 Task: Create a calendar event titled 'Focused Work' for 7/7/2023, and include a detailed description about using the time for focused work and avoiding interruptions.
Action: Mouse moved to (17, 61)
Screenshot: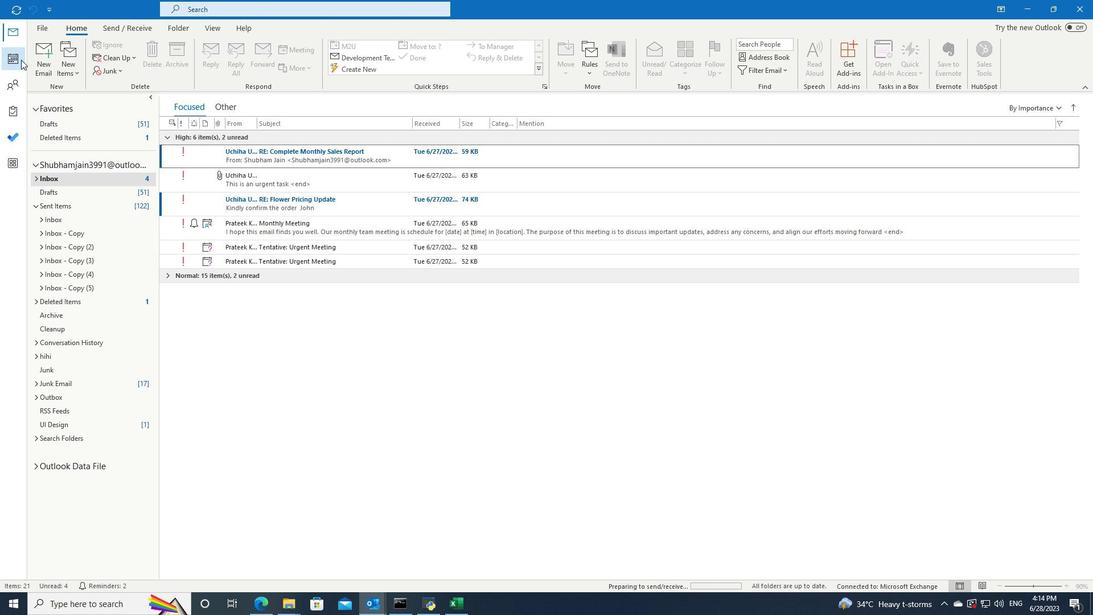 
Action: Mouse pressed left at (17, 61)
Screenshot: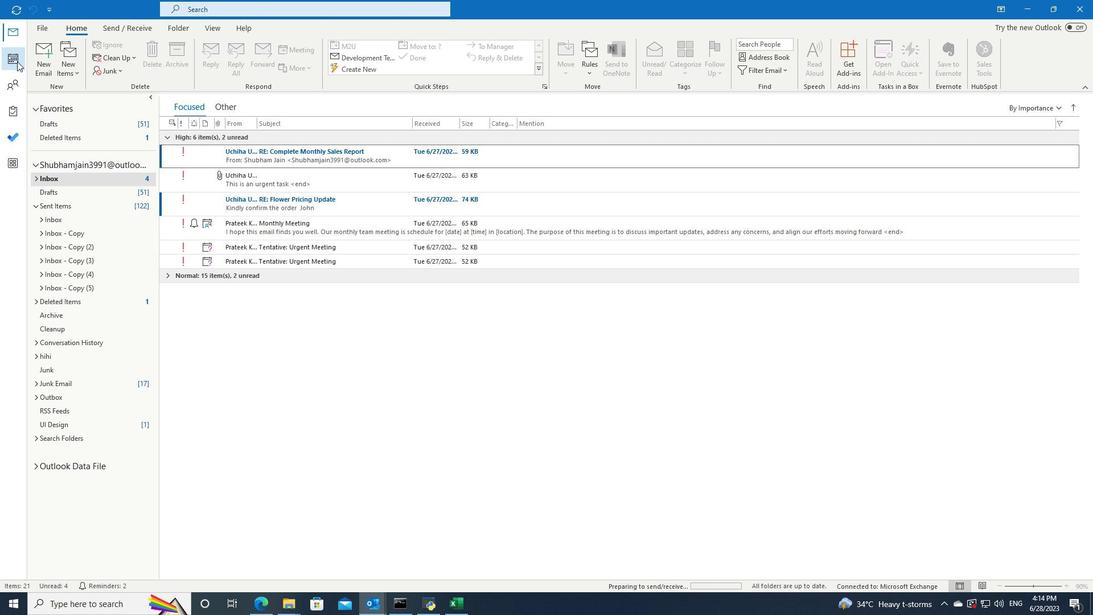 
Action: Mouse moved to (151, 108)
Screenshot: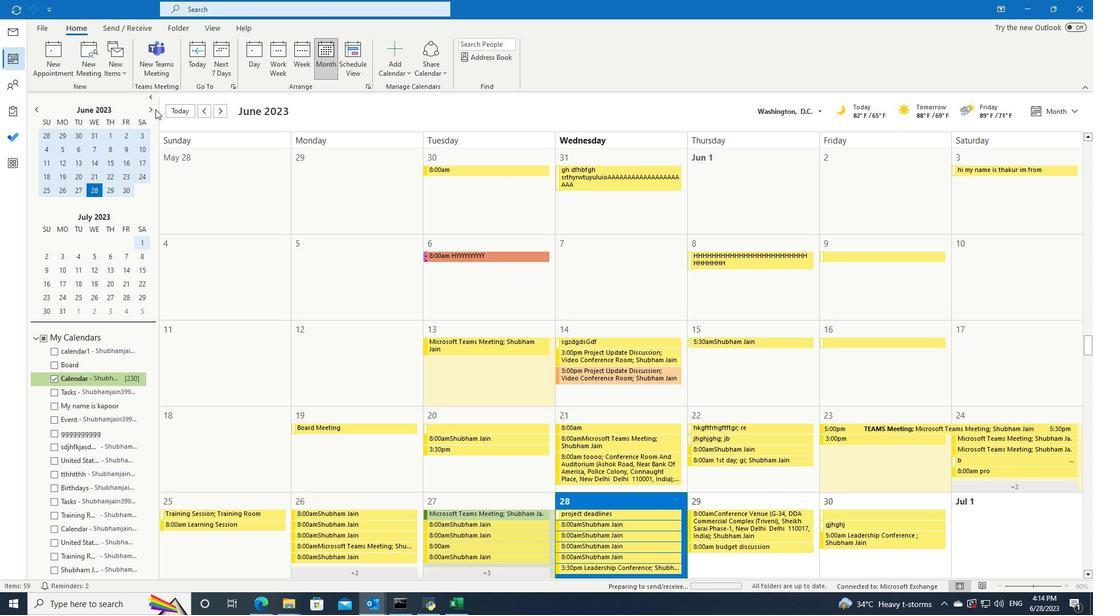 
Action: Mouse pressed left at (151, 108)
Screenshot: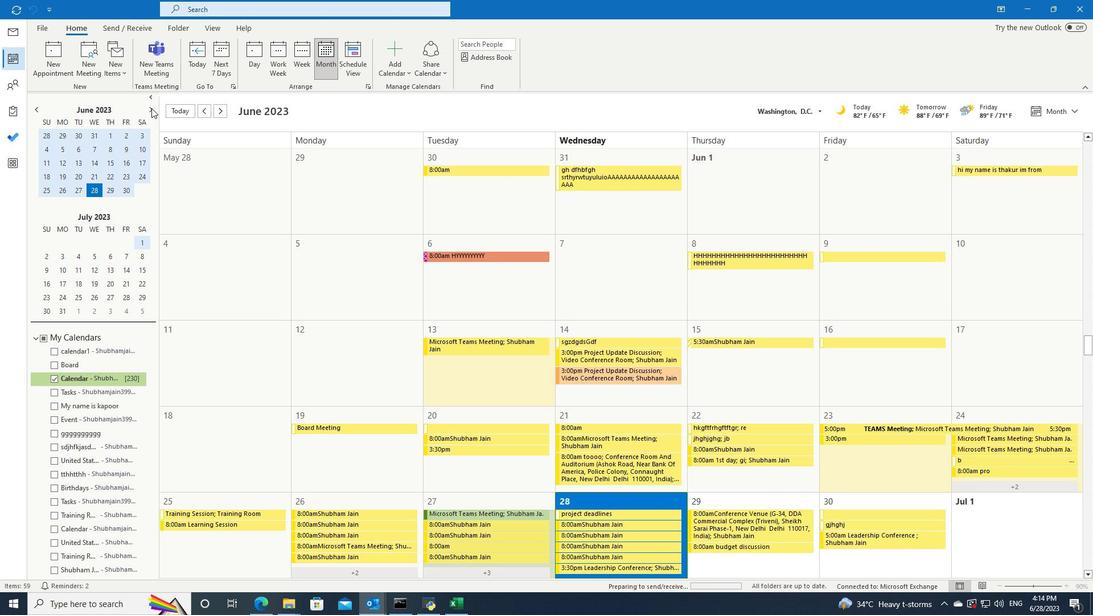 
Action: Mouse moved to (925, 268)
Screenshot: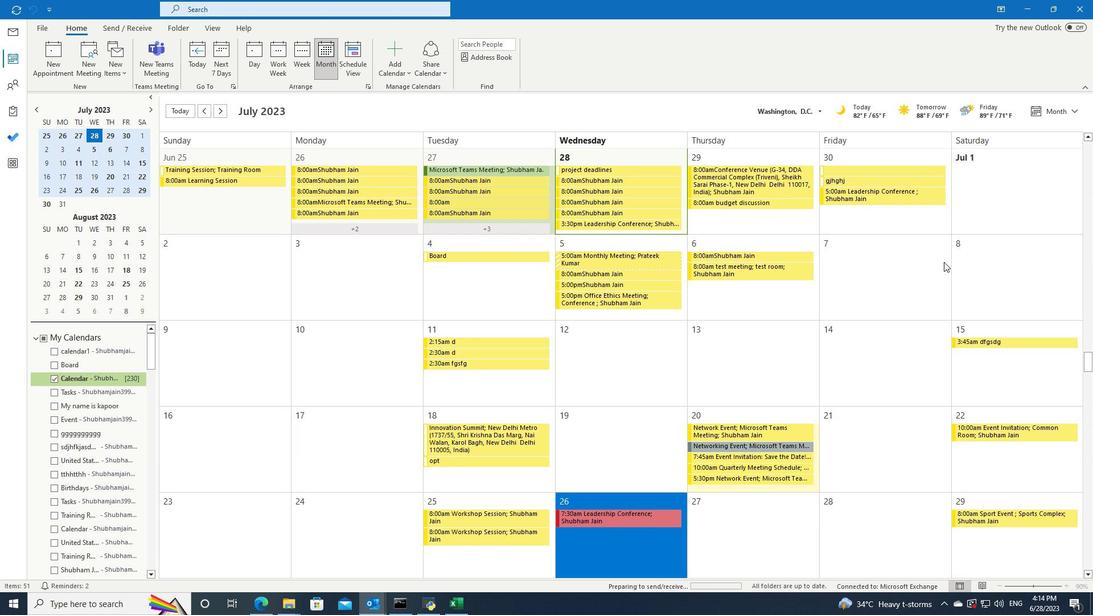 
Action: Mouse pressed left at (925, 268)
Screenshot: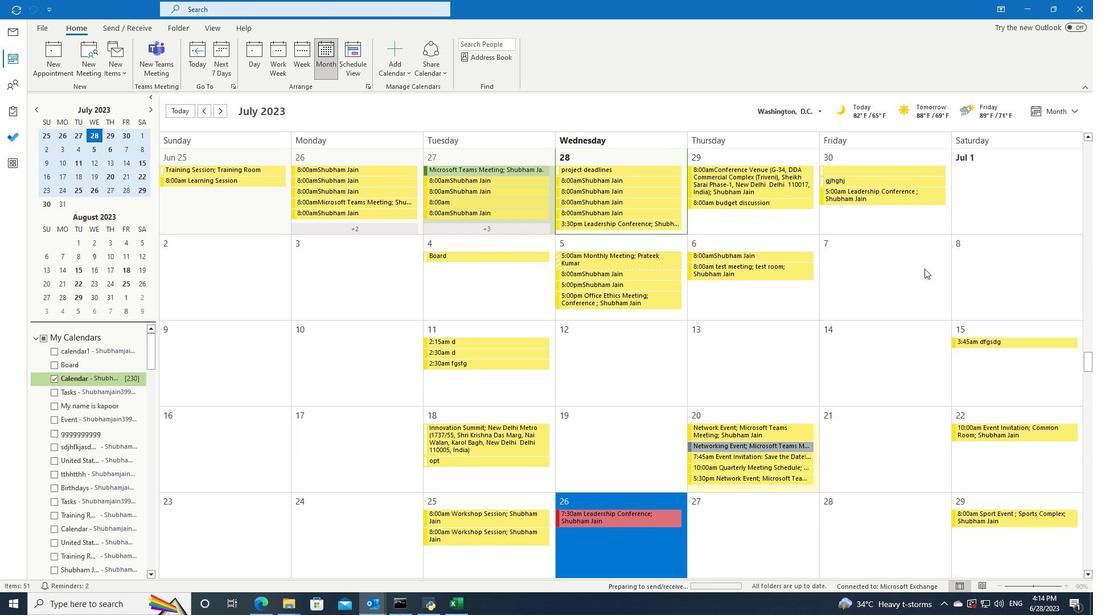 
Action: Mouse pressed left at (925, 268)
Screenshot: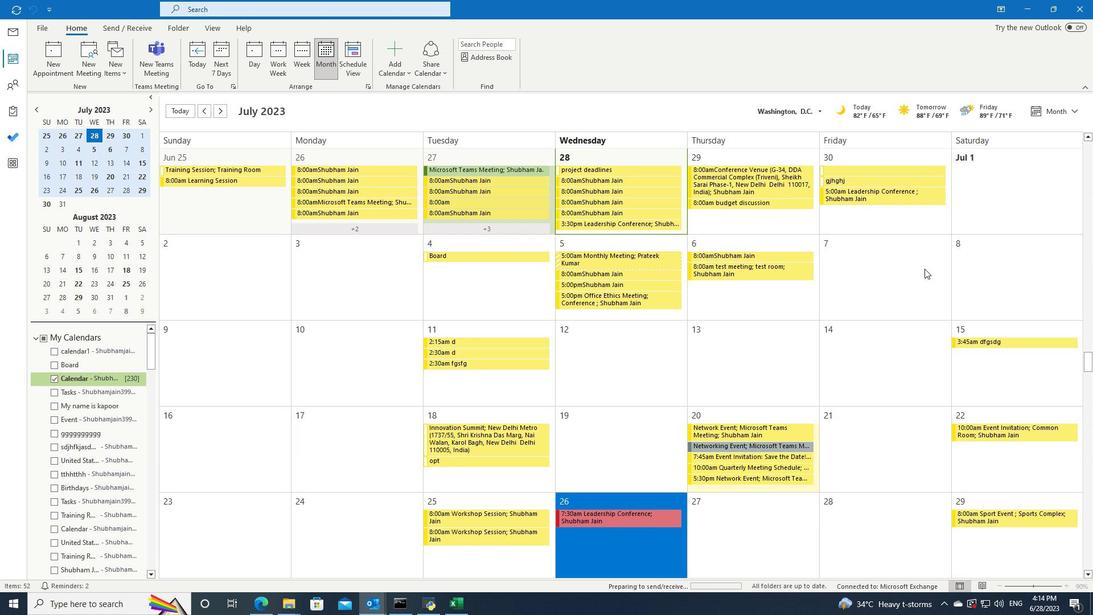 
Action: Key pressed <Key.shift>Focused<Key.space><Key.shift>Work
Screenshot: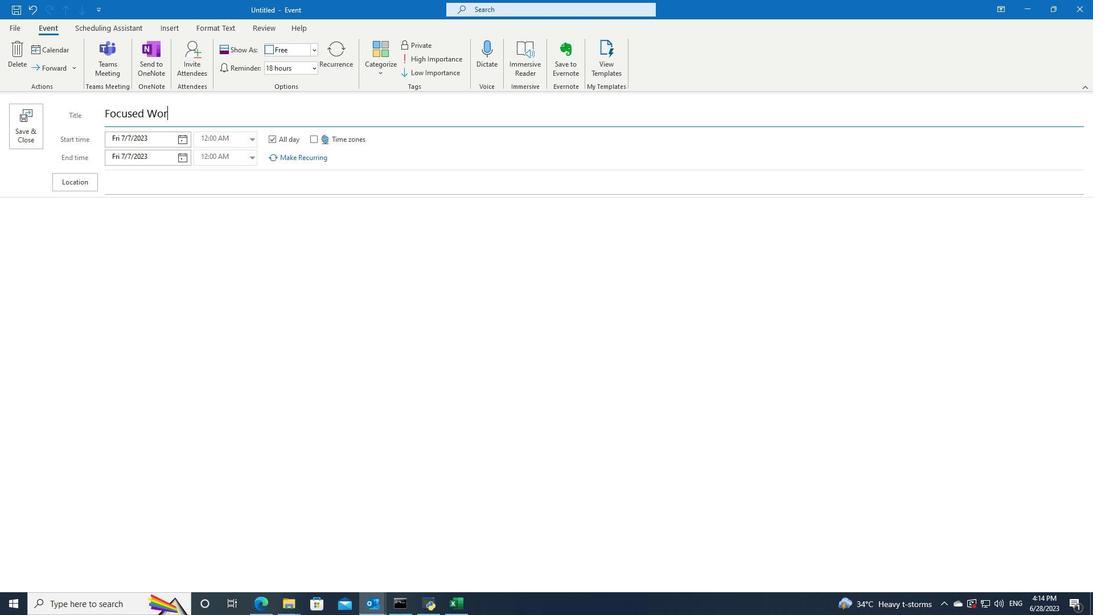 
Action: Mouse moved to (165, 223)
Screenshot: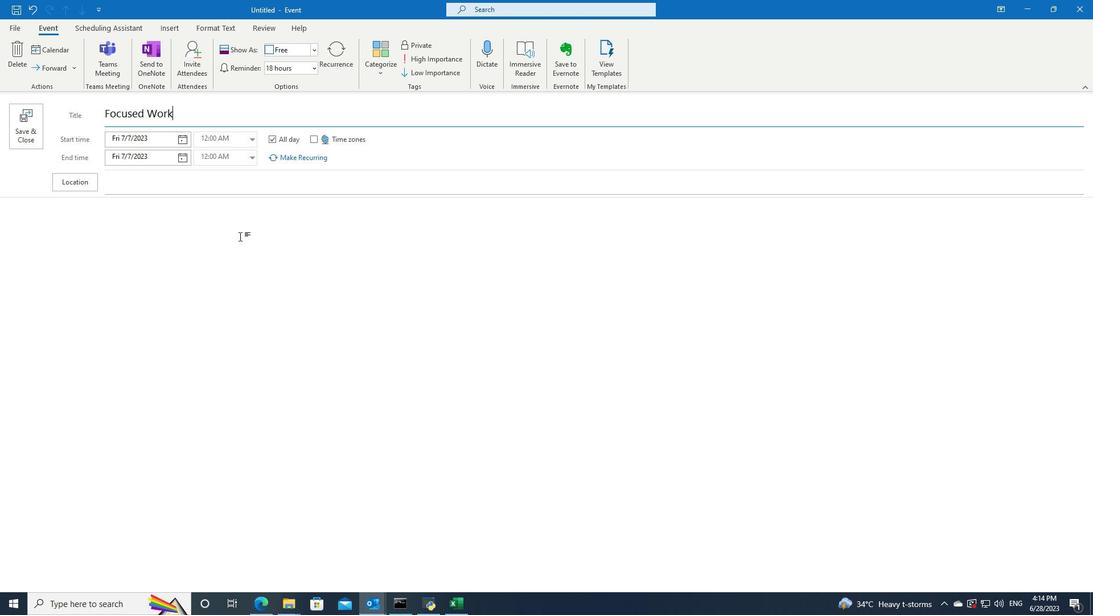 
Action: Mouse pressed left at (165, 223)
Screenshot: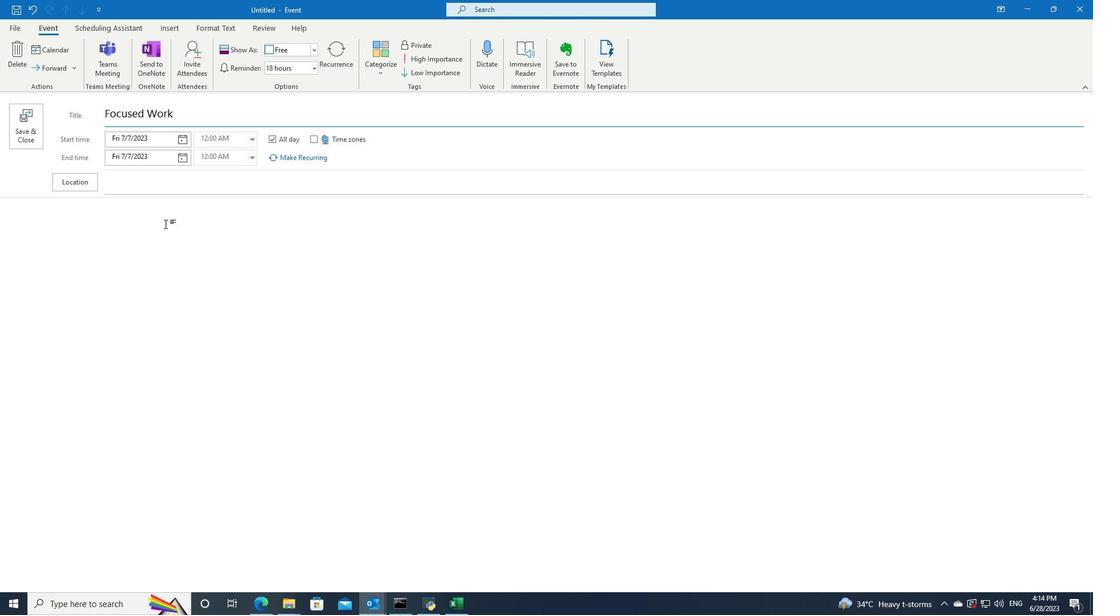 
Action: Key pressed <Key.shift><Key.shift>Use<Key.space>this<Key.space>time<Key.space>focused<Key.space>work<Key.space>and<Key.space>avoid<Key.space>interruptions.<Key.space><Key.shift>During<Key.space>this<Key.space>period,<Key.space>close<Key.space>unnecessary<Key.space>notifications<Key.space><Key.backspace>,<Key.space>and<Key.space>silence<Key.space>your<Key.space>phone<Key.space>to<Key.space>create<Key.space>a<Key.space>conducive<Key.space>environment<Key.space>to<Key.space>concentrate<Key.space>on<Key.space>importany<Key.backspace>t<Key.space>tasks<Key.space>and<Key.space>projects.
Screenshot: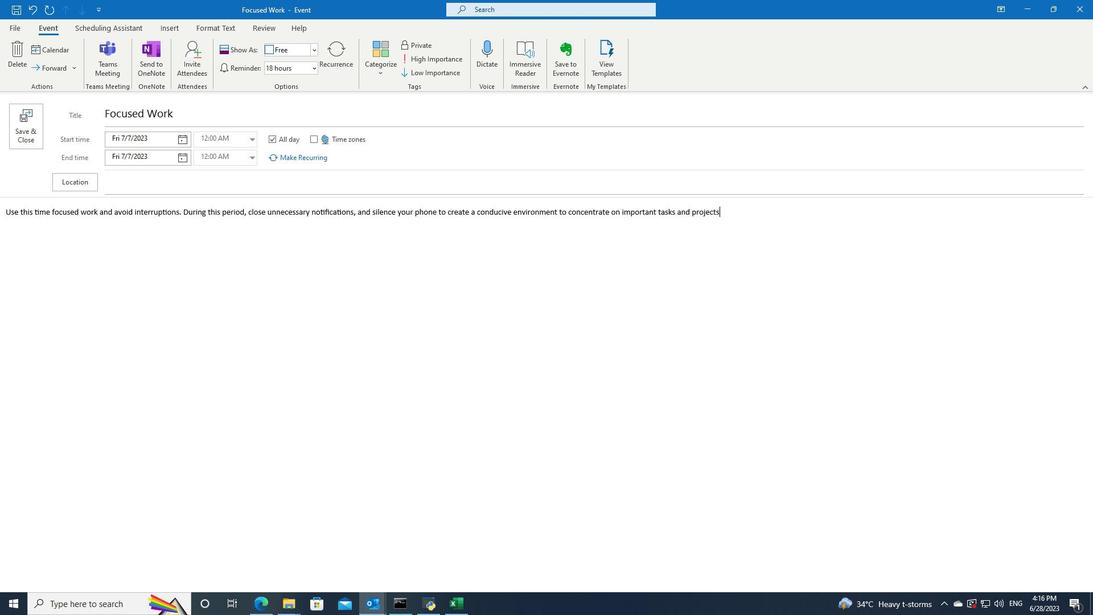 
Action: Mouse moved to (731, 213)
Screenshot: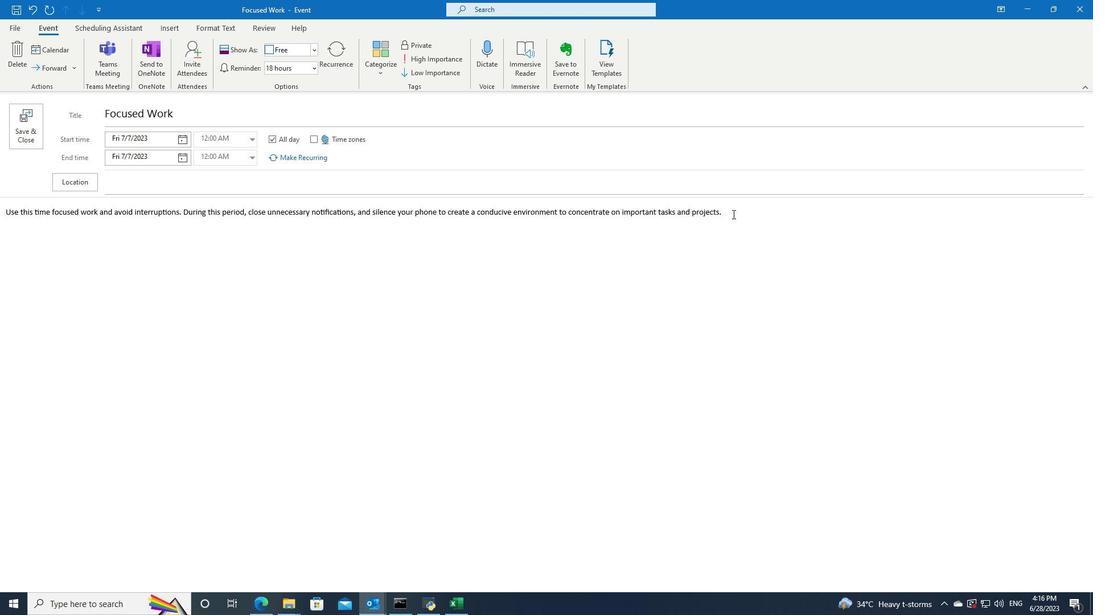
Action: Mouse pressed left at (731, 213)
Screenshot: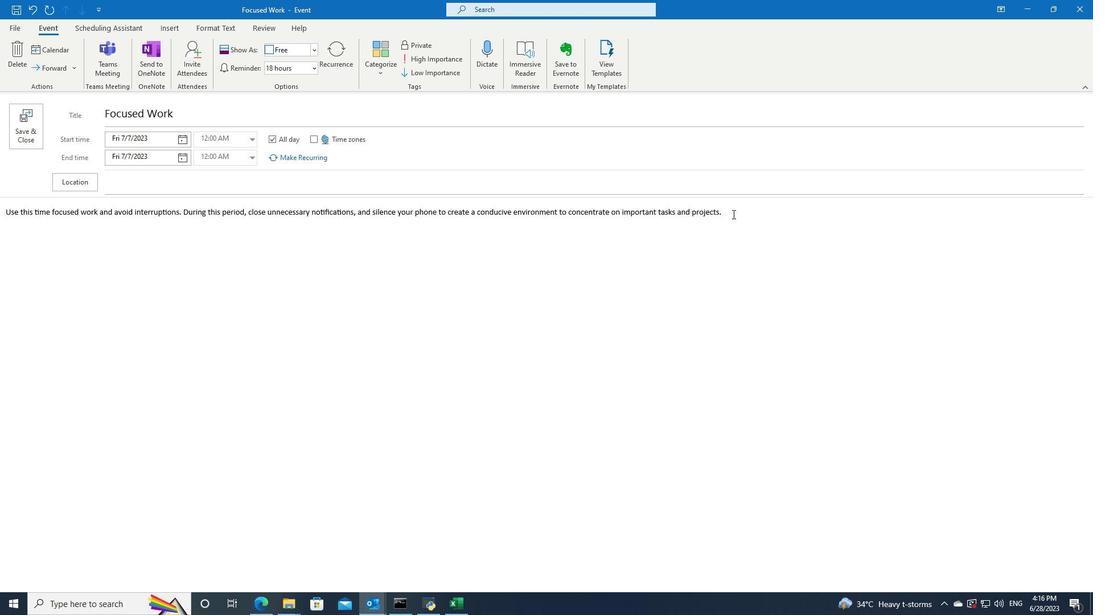 
Action: Mouse moved to (425, 45)
Screenshot: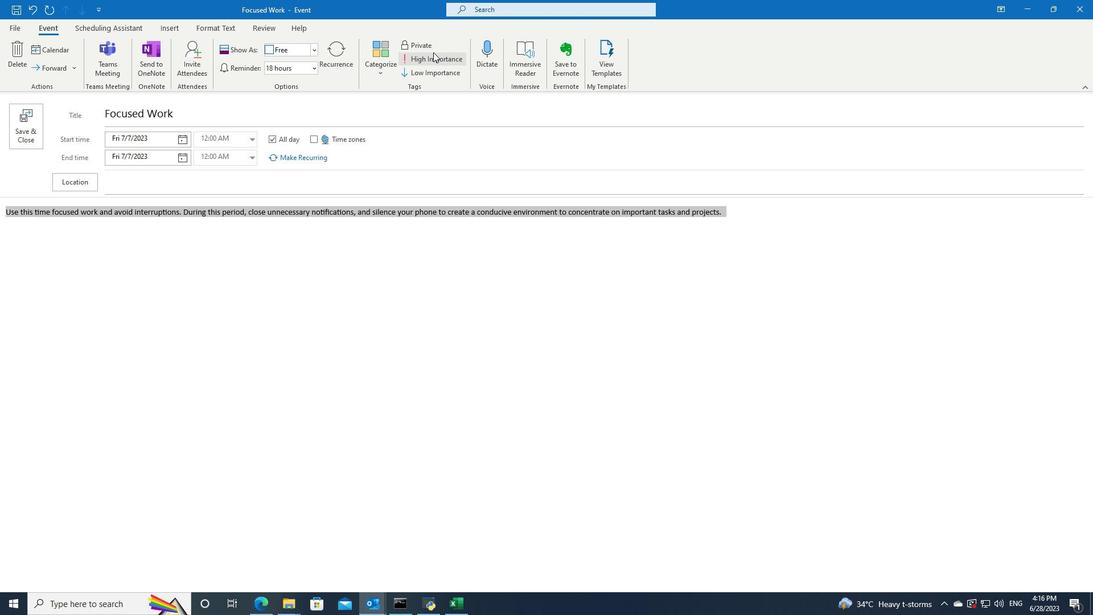 
Action: Mouse pressed left at (425, 45)
Screenshot: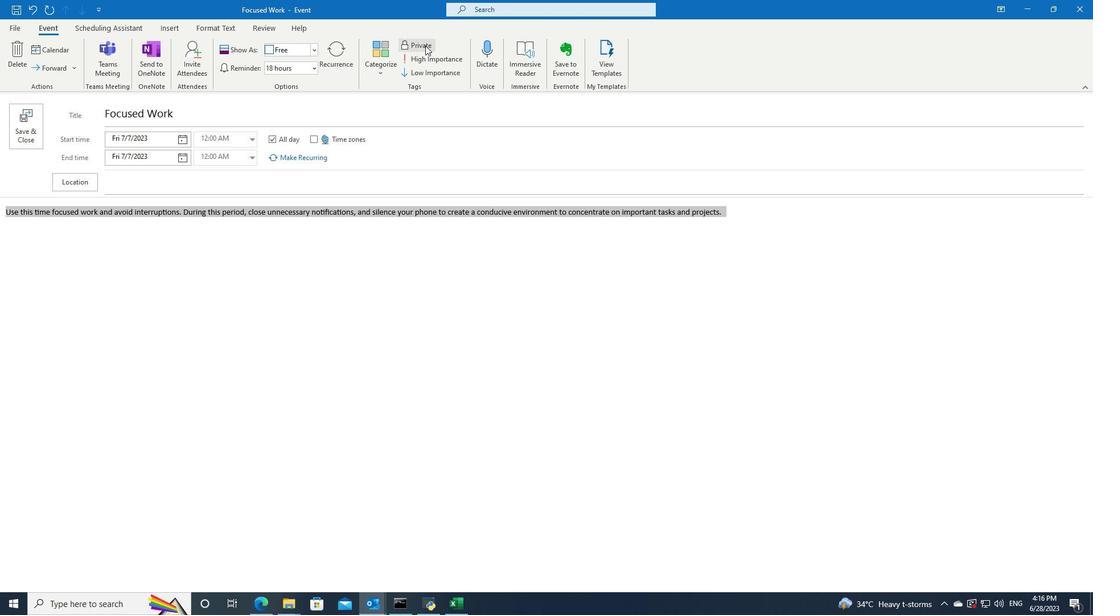 
Action: Mouse moved to (27, 137)
Screenshot: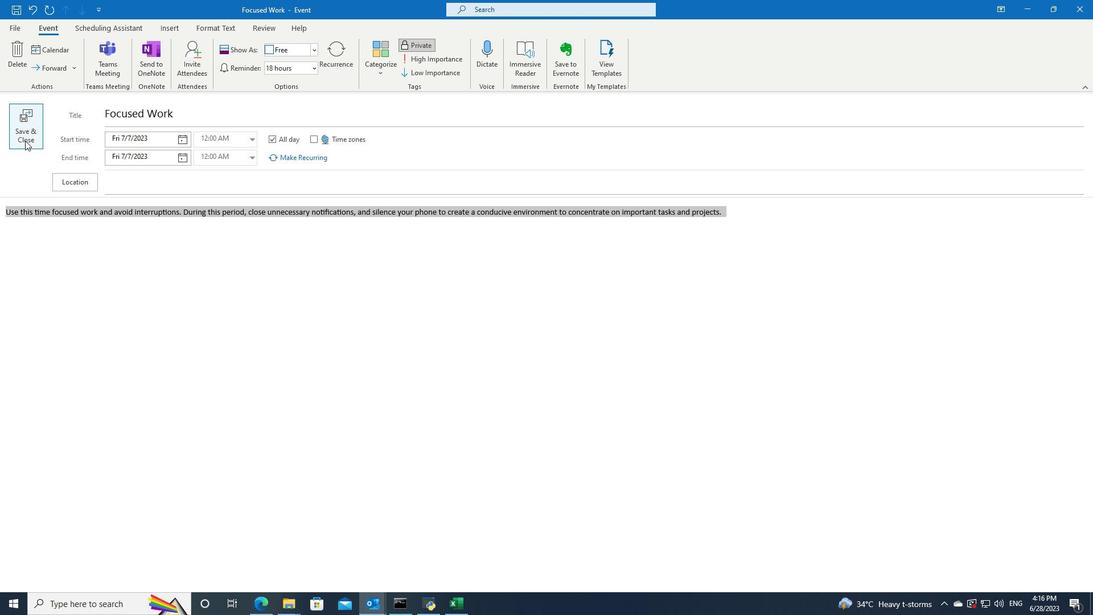 
Action: Mouse pressed left at (27, 137)
Screenshot: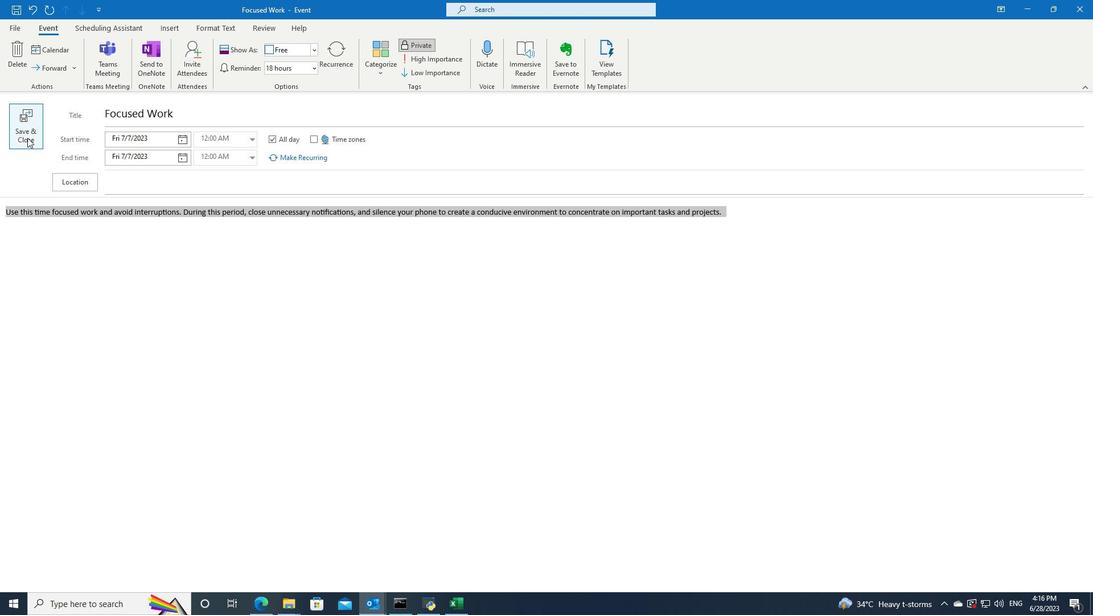 
Action: Mouse moved to (27, 136)
Screenshot: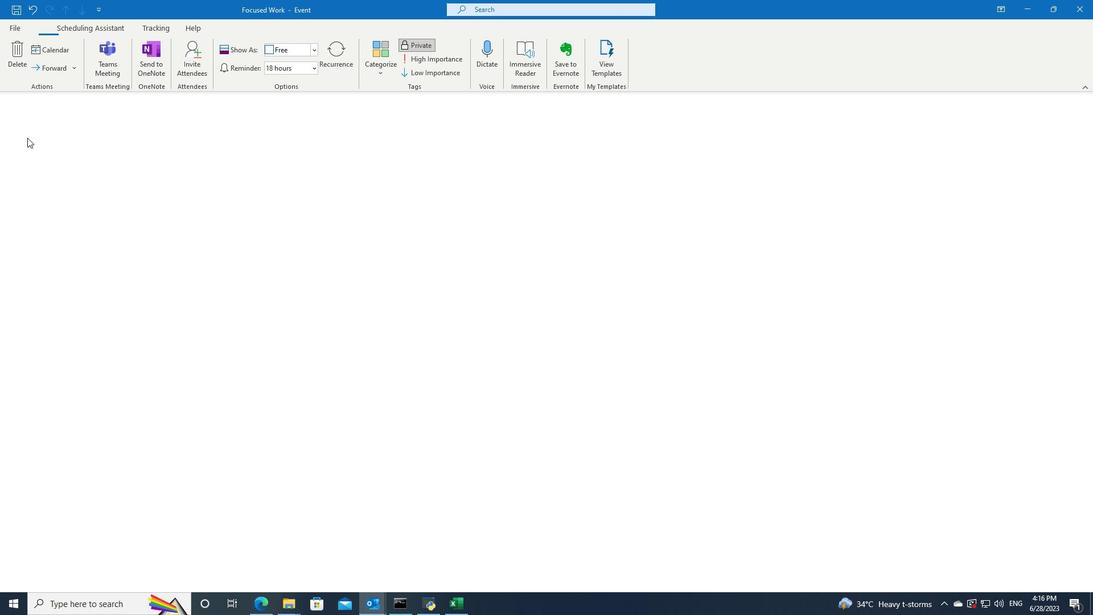 
